 Task: Create New Customer with Customer Name: Sprouts Farmers Market, Billing Address Line1: 4736 Huntz Lane, Billing Address Line2:  Bolton, Billing Address Line3:  Massachusetts 01740
Action: Mouse moved to (174, 36)
Screenshot: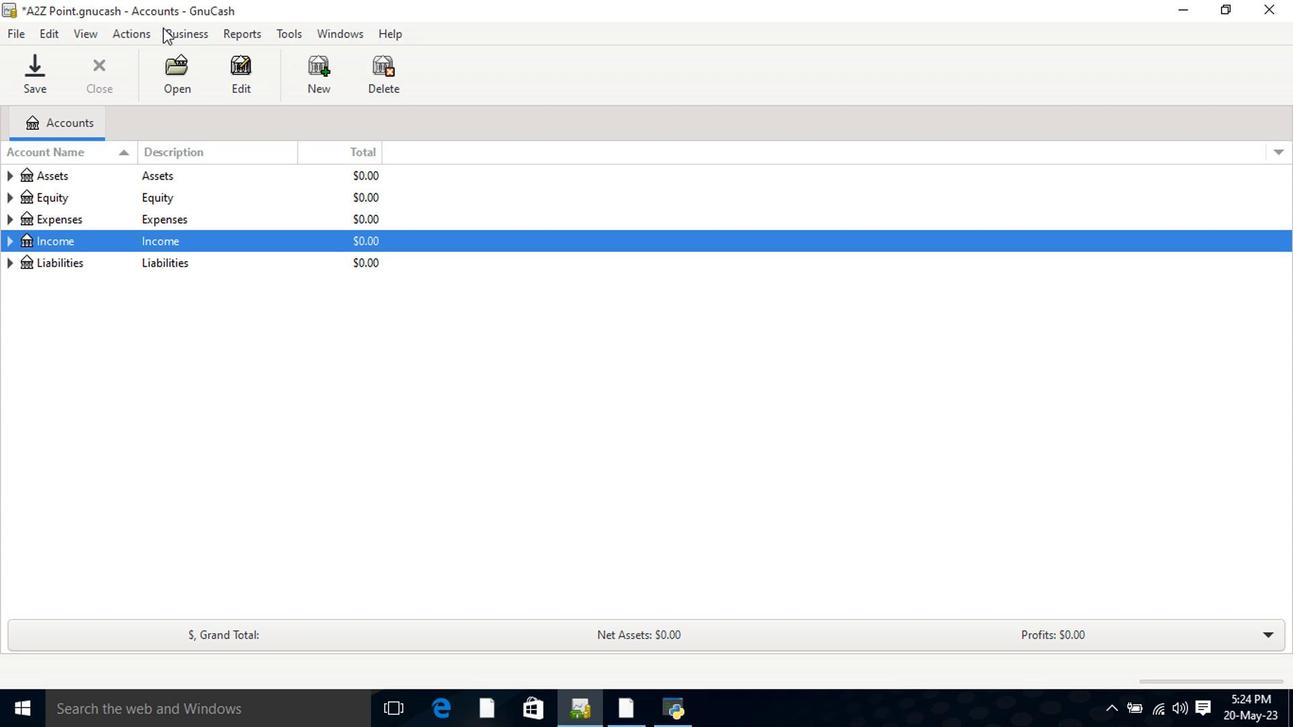 
Action: Mouse pressed left at (174, 36)
Screenshot: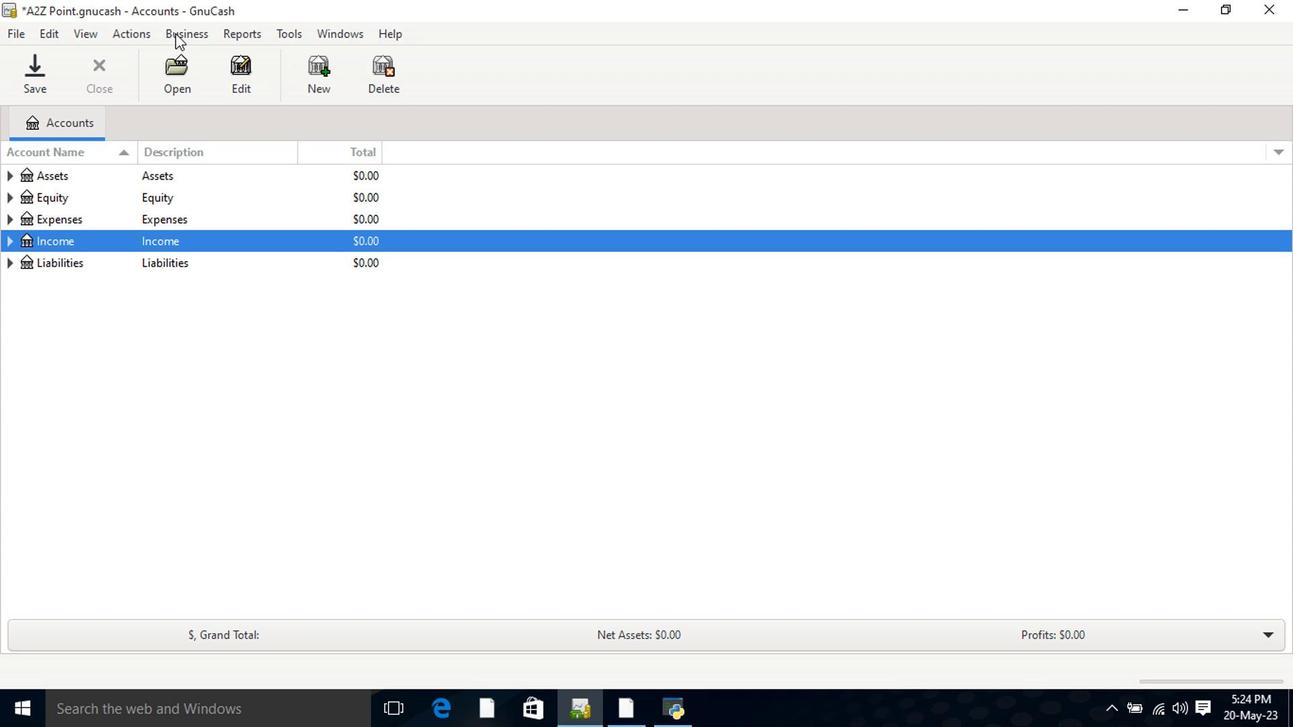 
Action: Mouse moved to (415, 88)
Screenshot: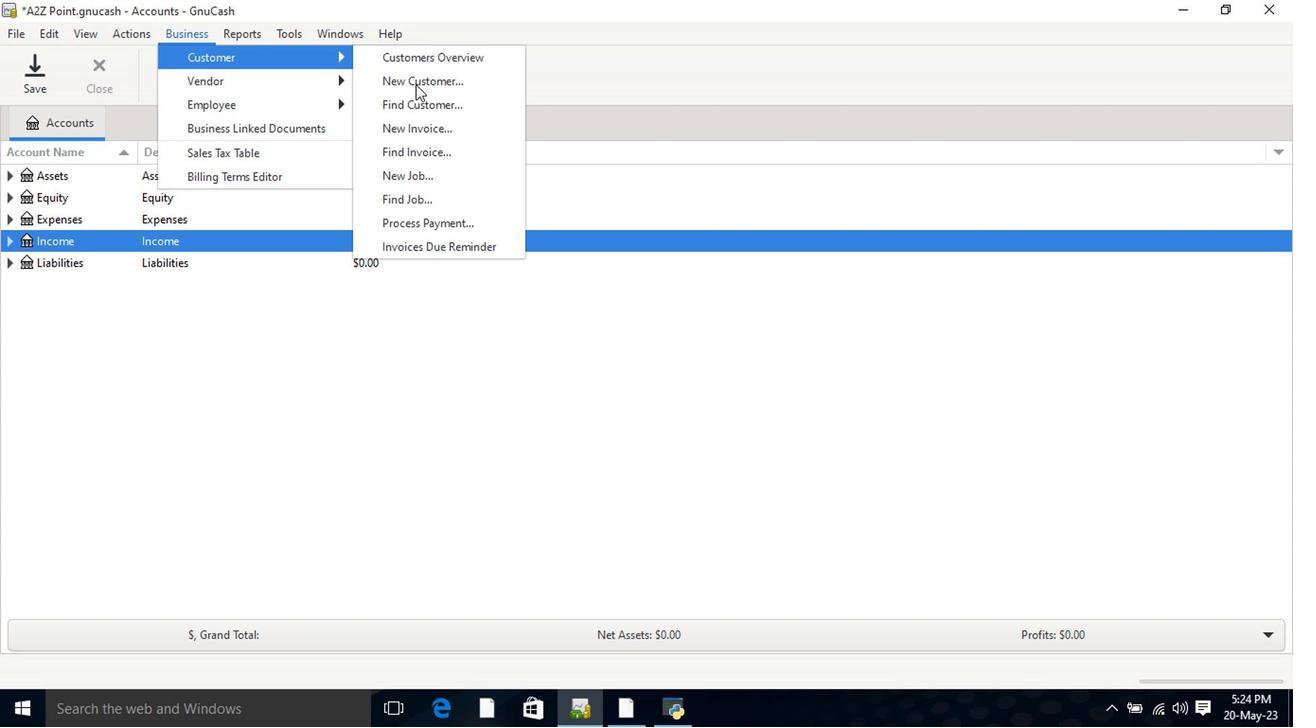 
Action: Mouse pressed left at (415, 88)
Screenshot: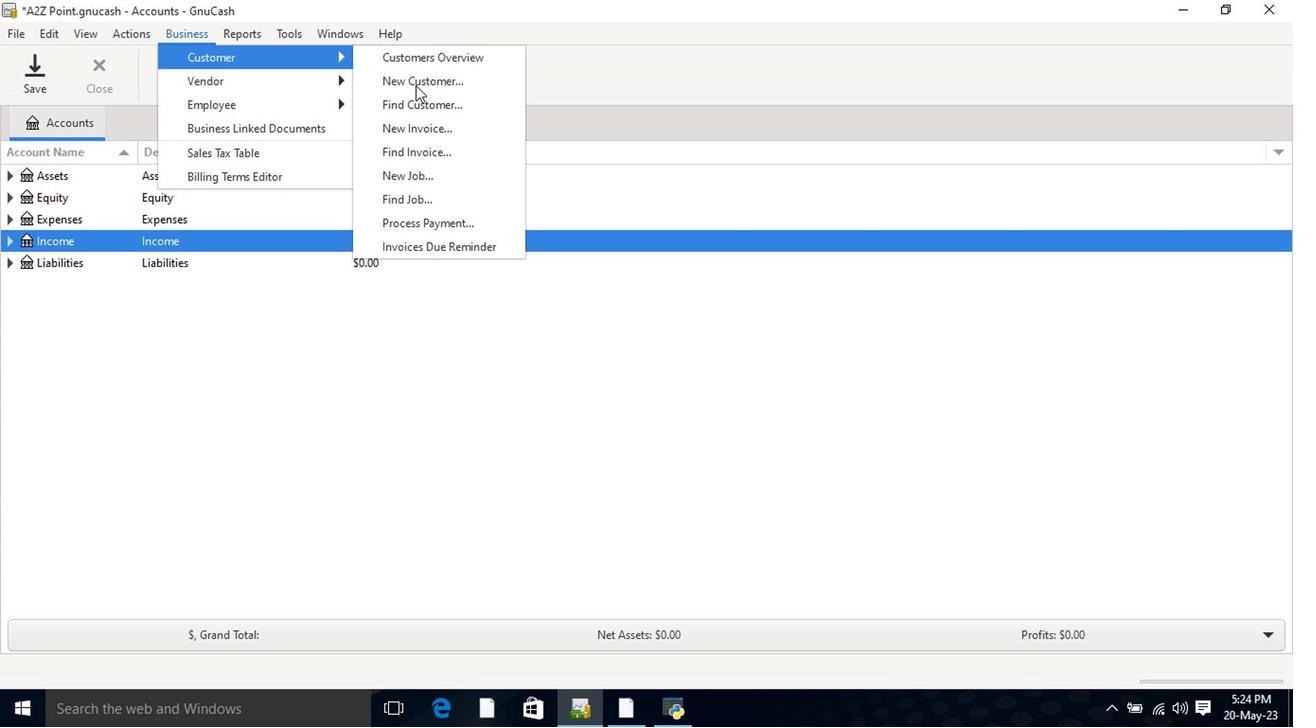 
Action: Mouse moved to (558, 227)
Screenshot: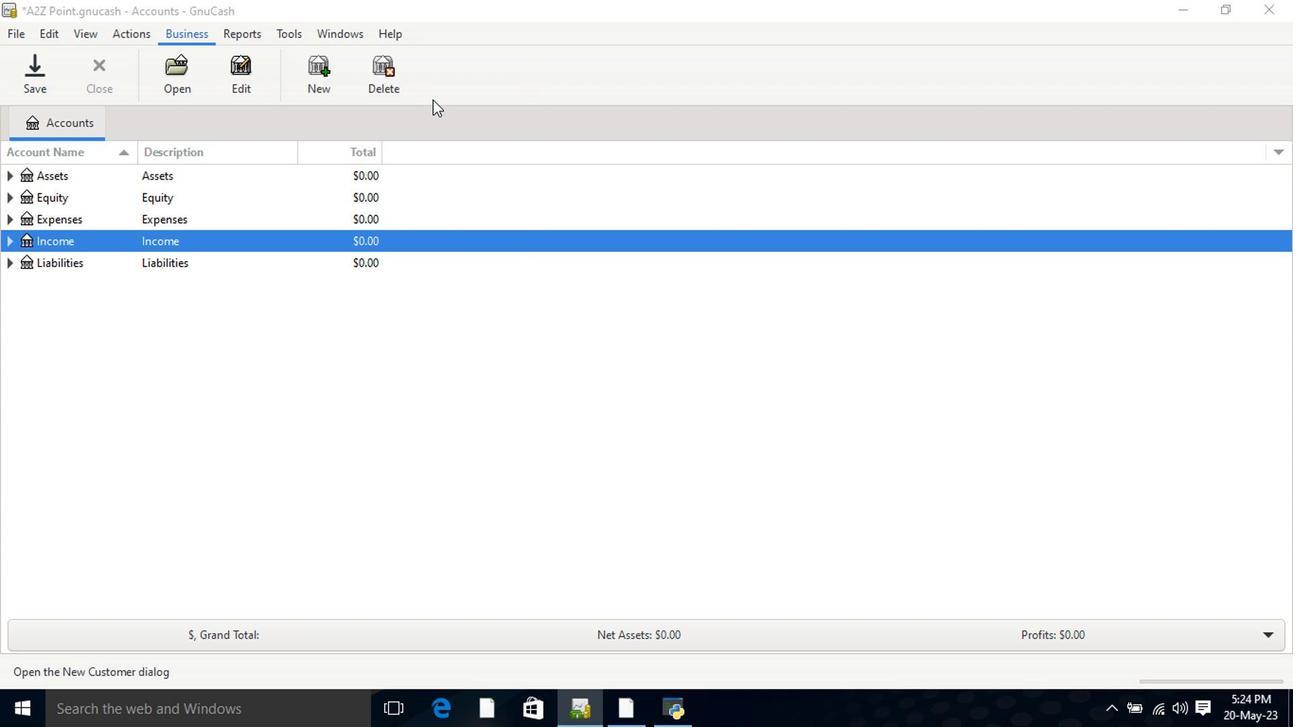 
Action: Key pressed <Key.shift><Key.shift><Key.shift>Sprouts<Key.space><Key.shift>Farmers<Key.shift>Market<Key.tab><Key.tab><Key.tab>4736<Key.space><Key.shift>Hunzt<Key.backspace><Key.backspace>t<Key.space><Key.shift>Lane<Key.tab><Key.shift><Key.shift><Key.shift><Key.shift><Key.shift><Key.shift><Key.shift><Key.shift><Key.shift><Key.shift><Key.shift><Key.shift><Key.shift><Key.shift>Bol<Key.tab>m<Key.tab>
Screenshot: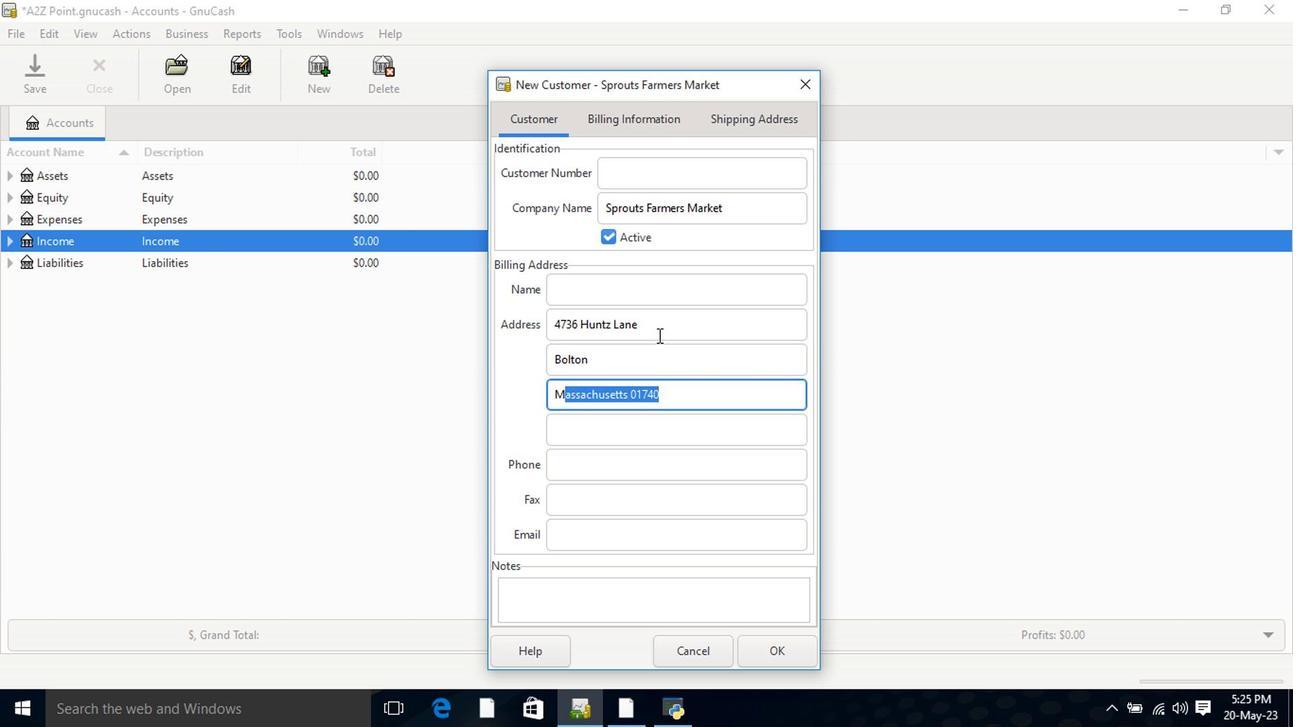 
Action: Mouse moved to (768, 656)
Screenshot: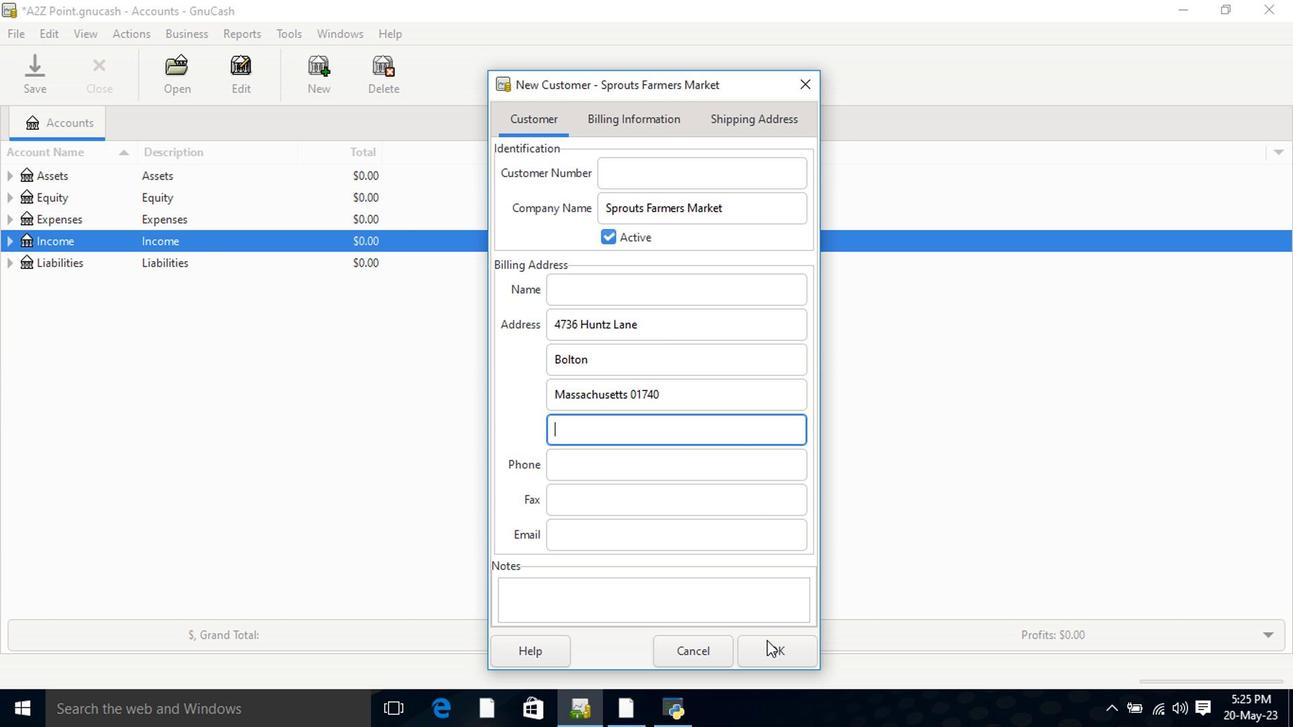
Action: Mouse pressed left at (768, 656)
Screenshot: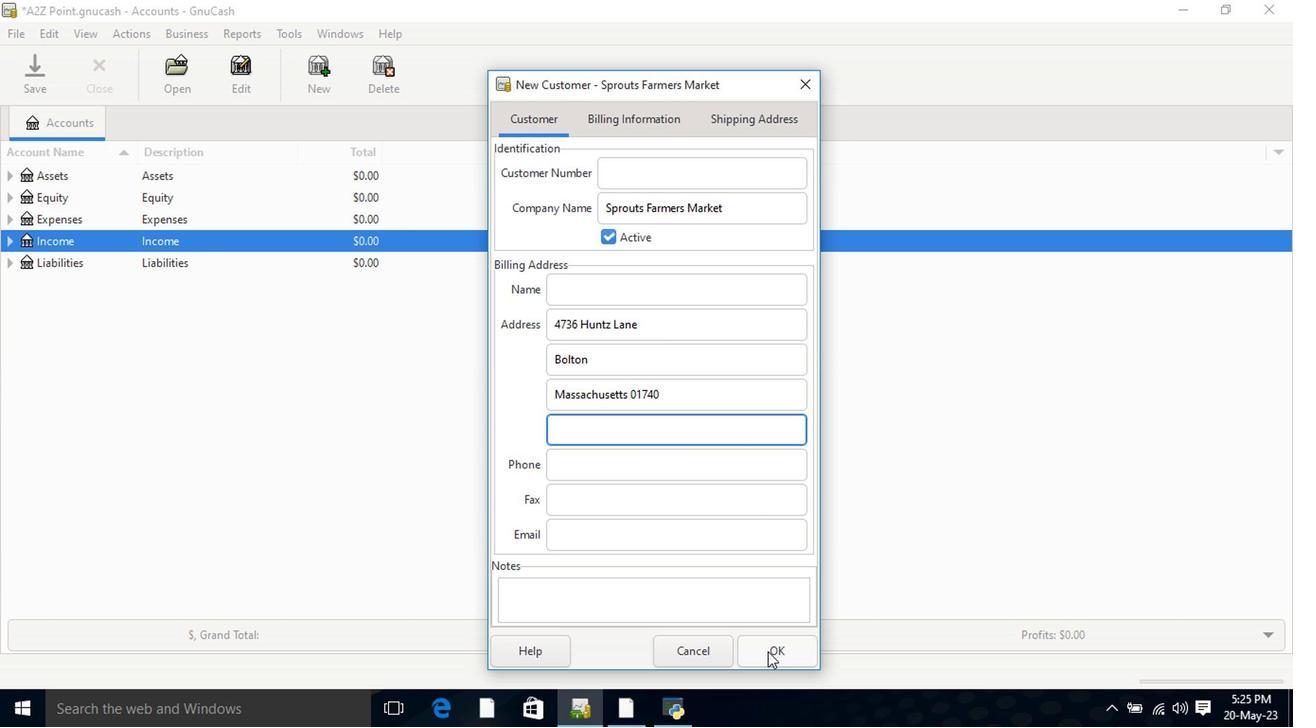 
